 Task: In the  document Positivethinking.epub Use the tool word Count 'and display word count while typing' Create the translated copy of the document in  'Italian' Change notification to  Comments for you
Action: Mouse moved to (247, 322)
Screenshot: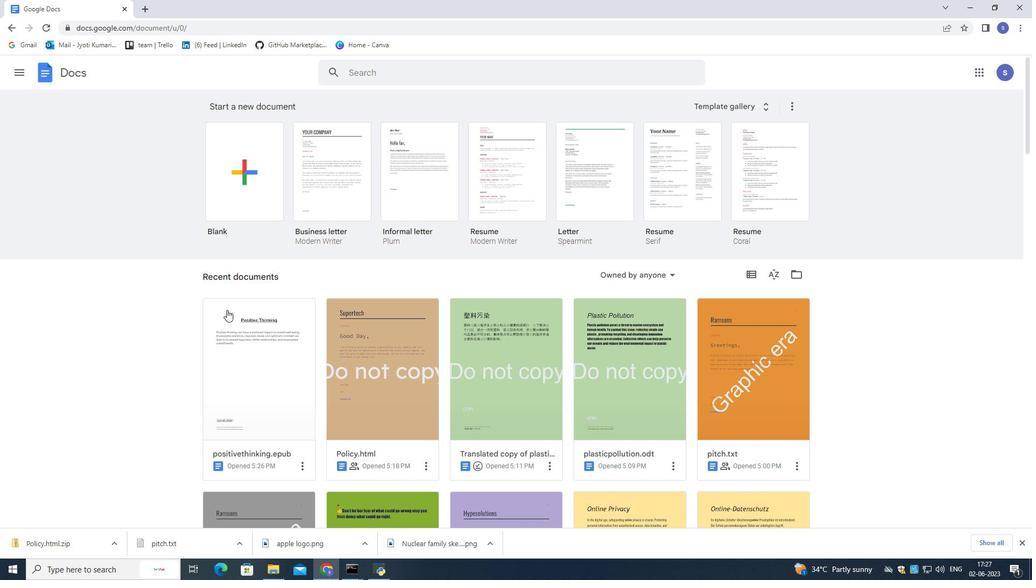 
Action: Mouse pressed left at (247, 322)
Screenshot: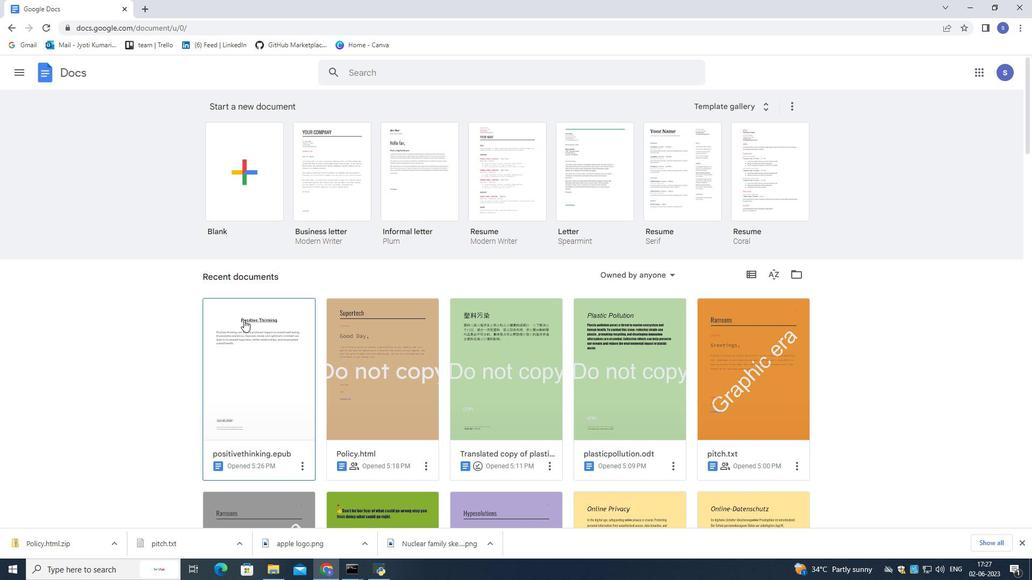 
Action: Mouse pressed left at (247, 322)
Screenshot: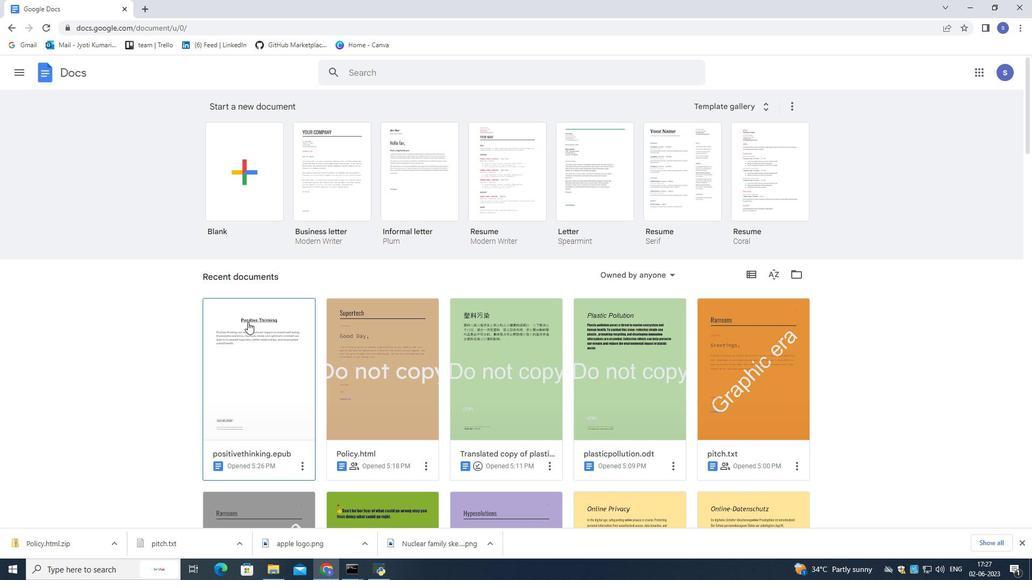 
Action: Mouse moved to (168, 81)
Screenshot: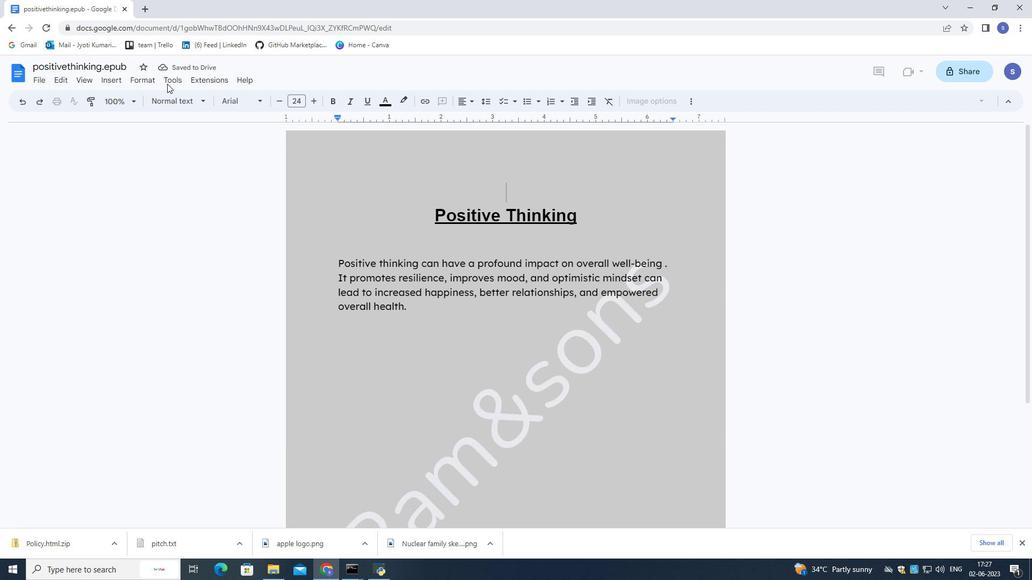 
Action: Mouse pressed left at (168, 81)
Screenshot: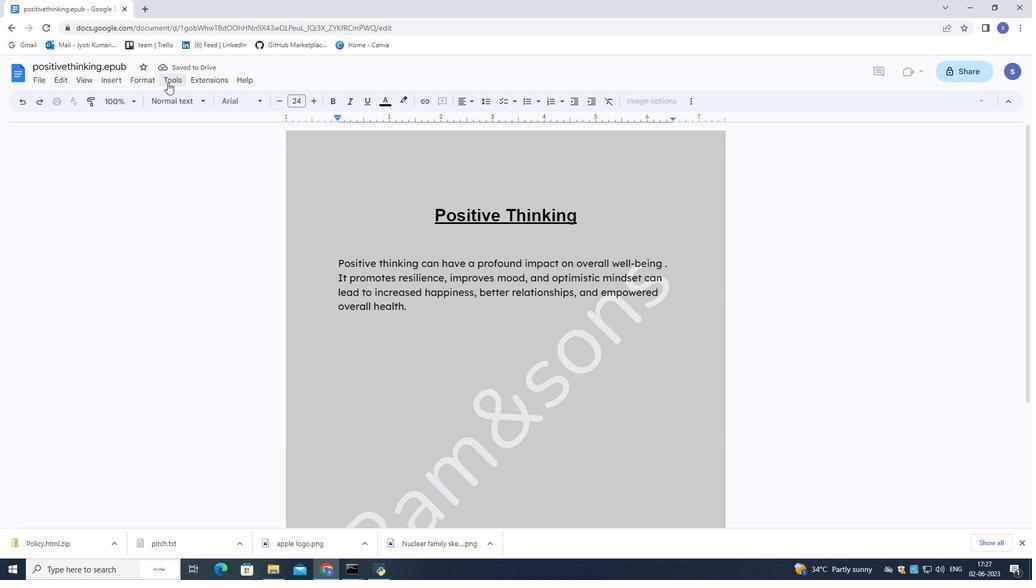 
Action: Mouse moved to (174, 110)
Screenshot: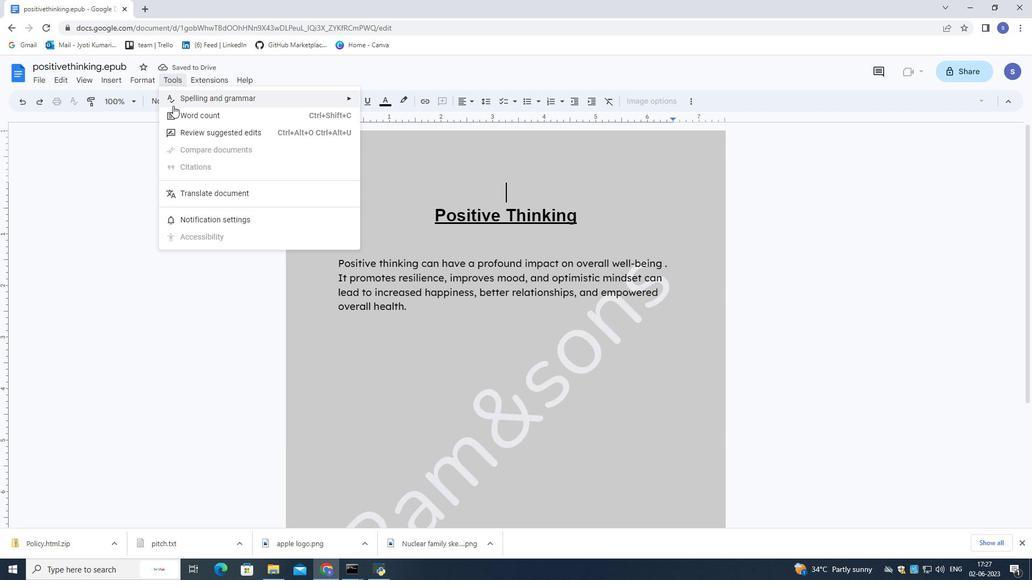 
Action: Mouse pressed left at (174, 110)
Screenshot: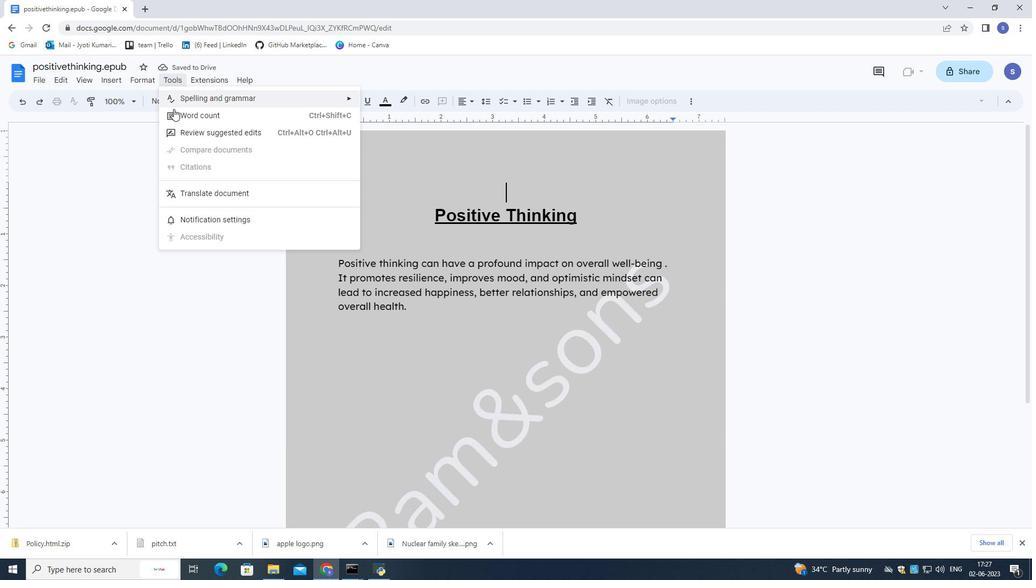 
Action: Mouse pressed left at (174, 110)
Screenshot: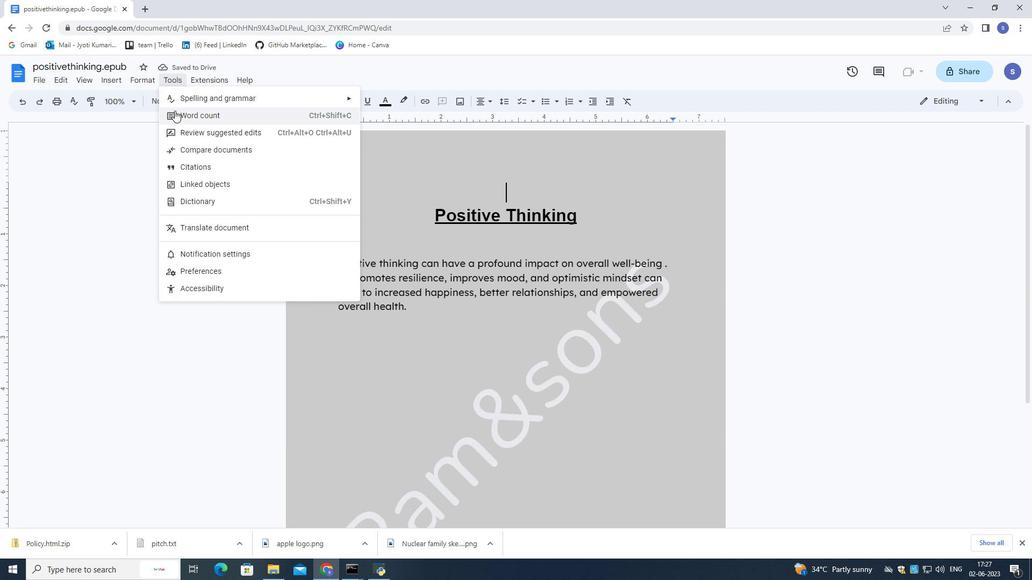
Action: Mouse moved to (477, 335)
Screenshot: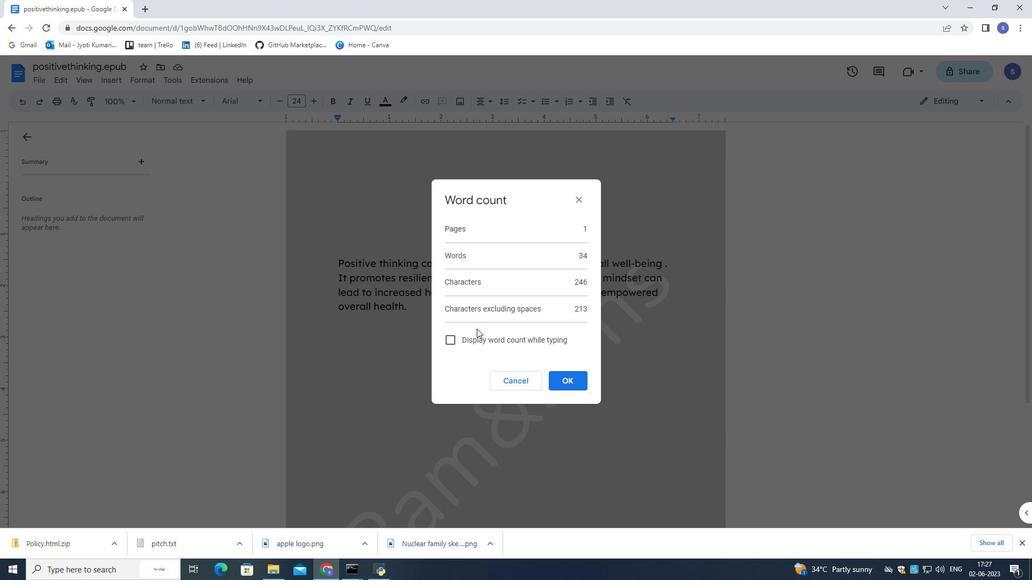 
Action: Mouse pressed left at (477, 335)
Screenshot: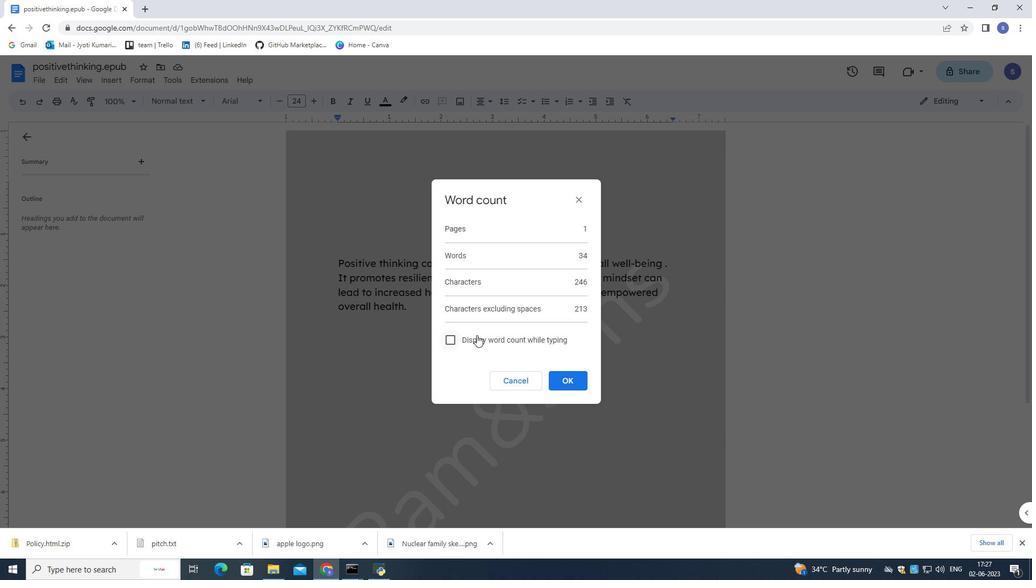 
Action: Mouse moved to (579, 381)
Screenshot: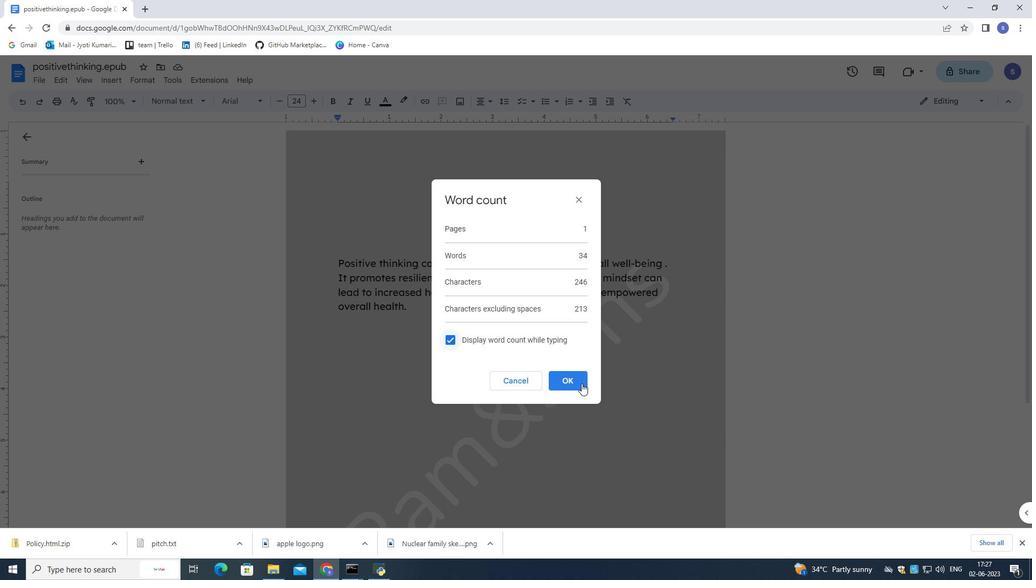 
Action: Mouse pressed left at (579, 381)
Screenshot: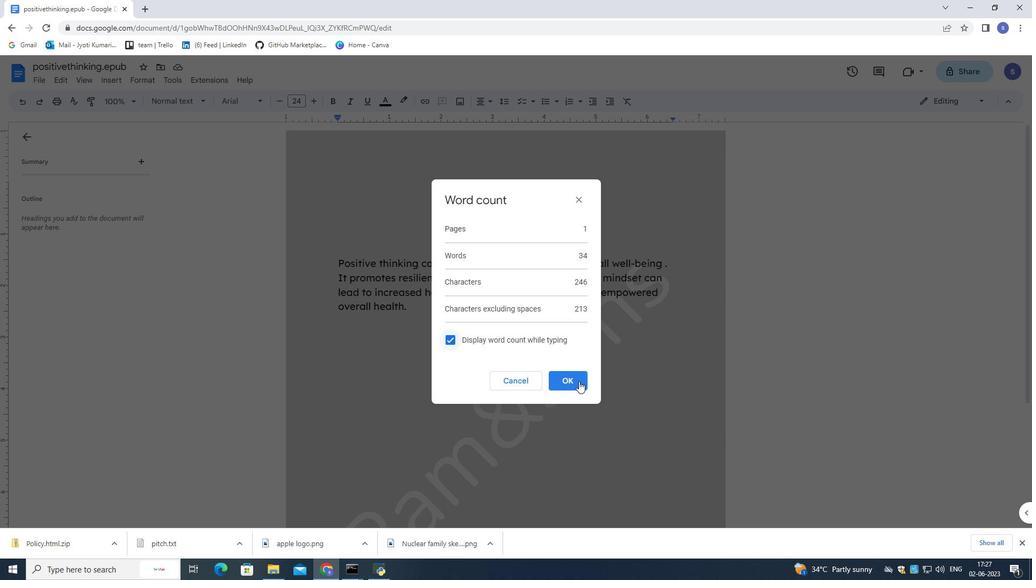 
Action: Mouse moved to (139, 76)
Screenshot: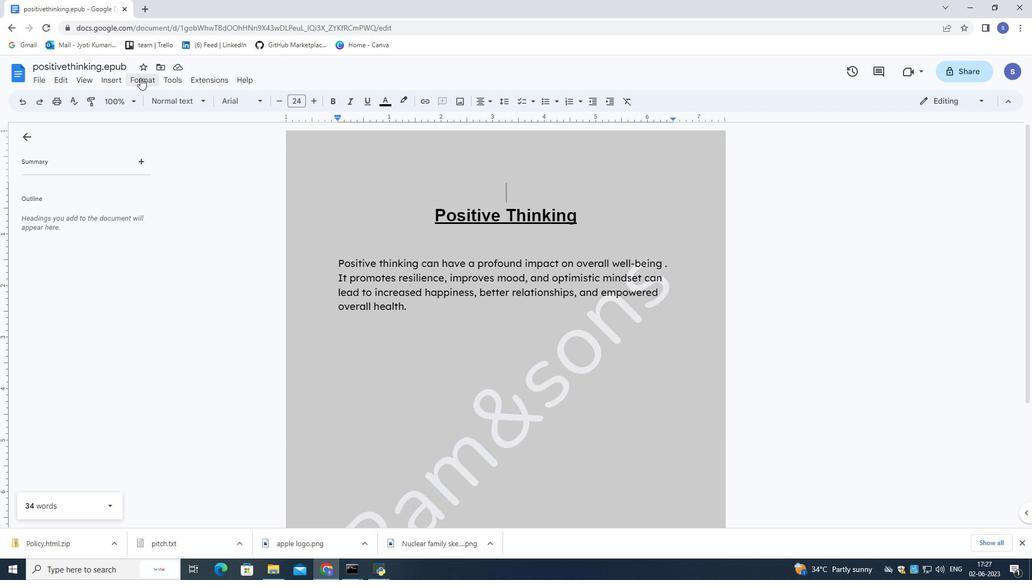 
Action: Mouse pressed left at (139, 76)
Screenshot: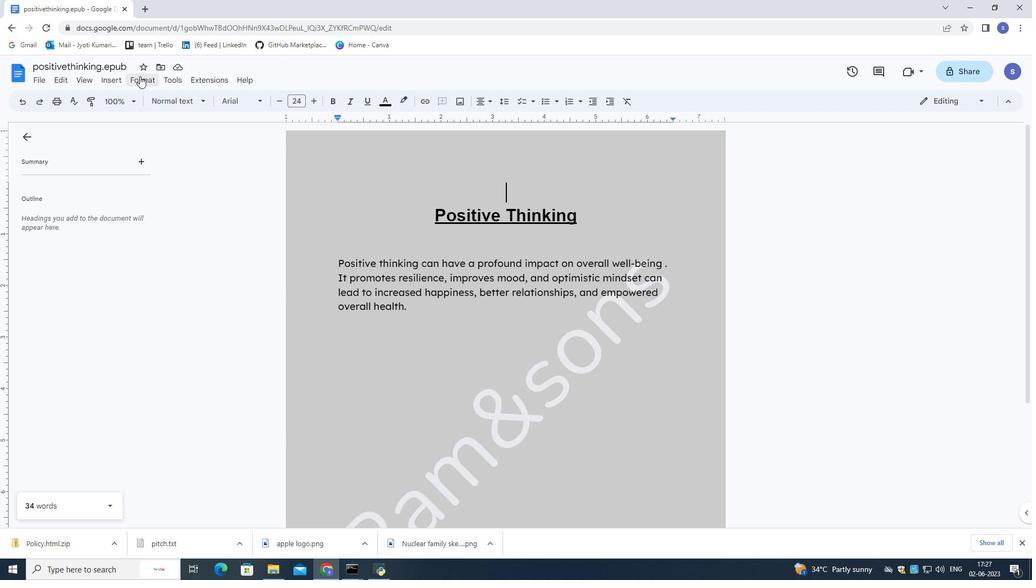 
Action: Mouse moved to (232, 246)
Screenshot: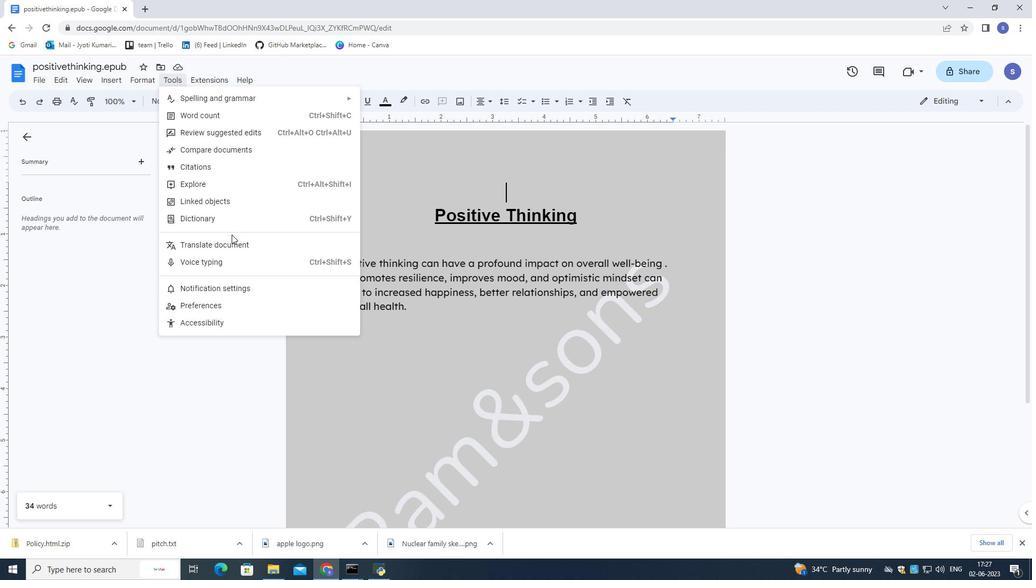 
Action: Mouse pressed left at (232, 246)
Screenshot: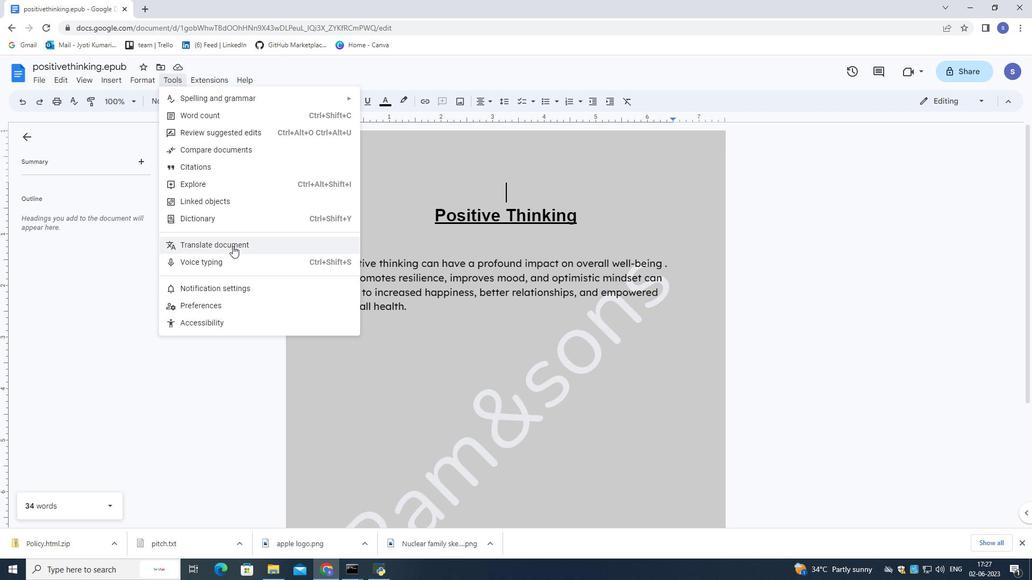 
Action: Mouse moved to (477, 313)
Screenshot: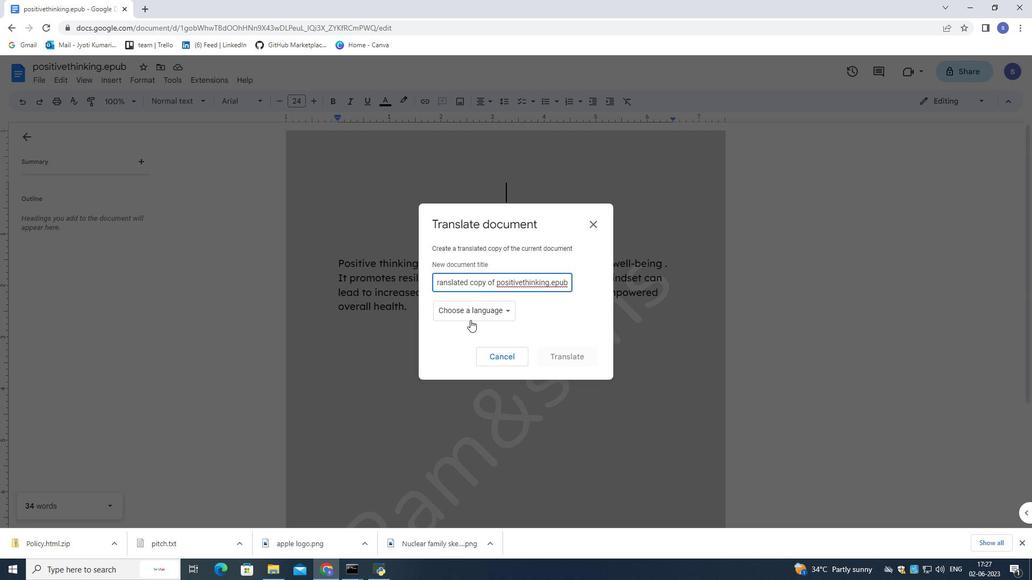 
Action: Mouse pressed left at (477, 313)
Screenshot: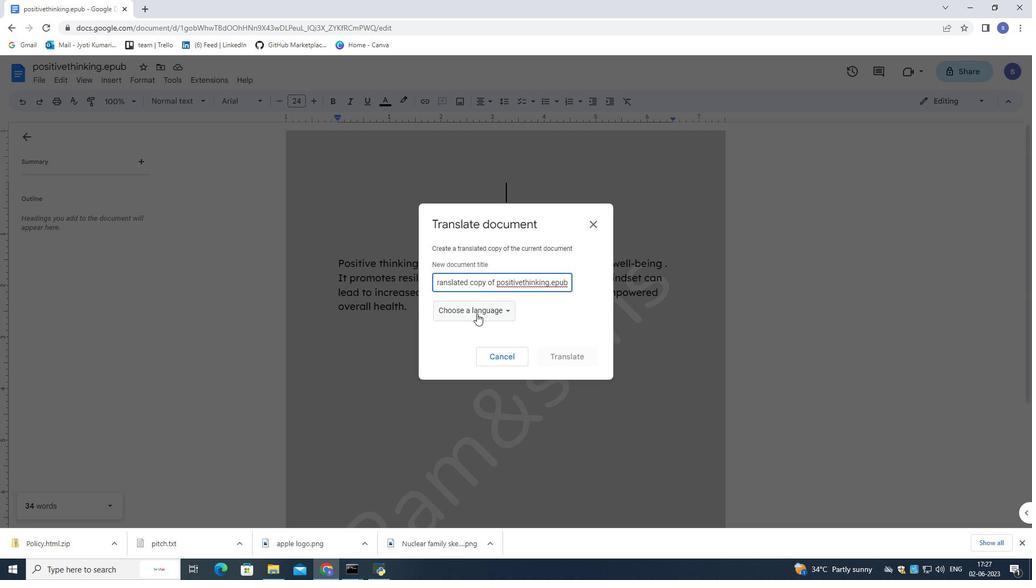
Action: Mouse moved to (483, 412)
Screenshot: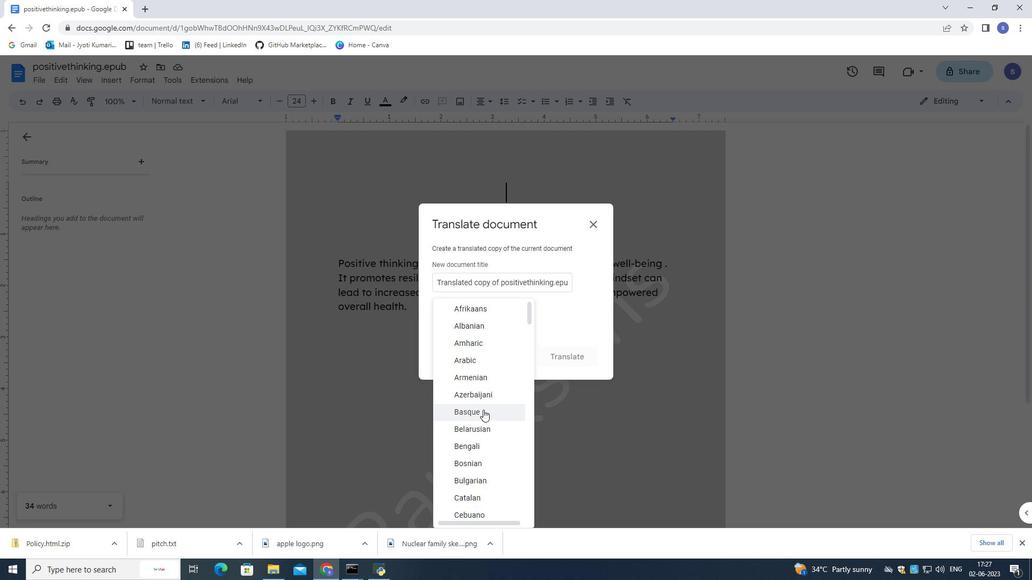 
Action: Mouse scrolled (483, 412) with delta (0, 0)
Screenshot: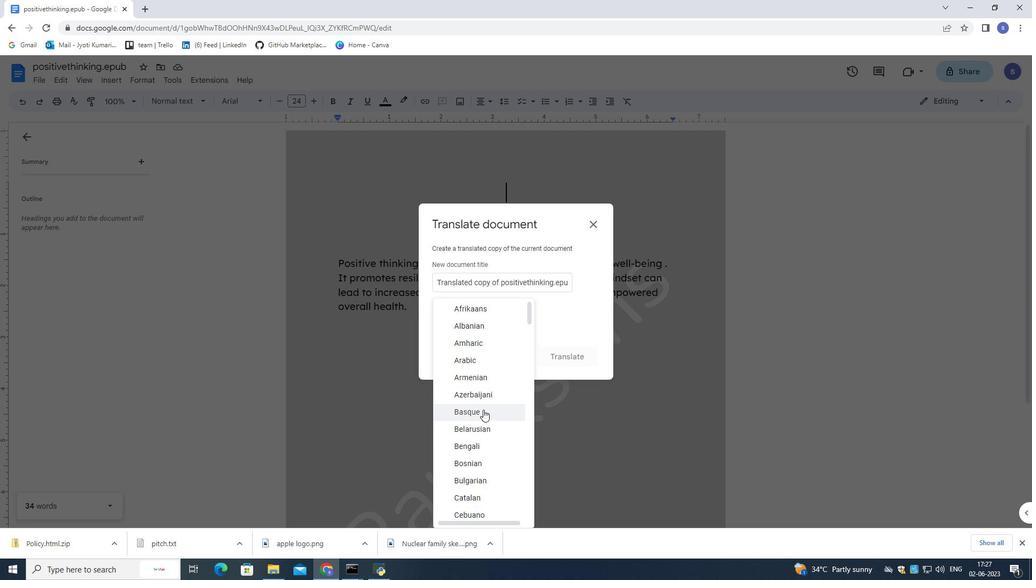 
Action: Mouse moved to (483, 413)
Screenshot: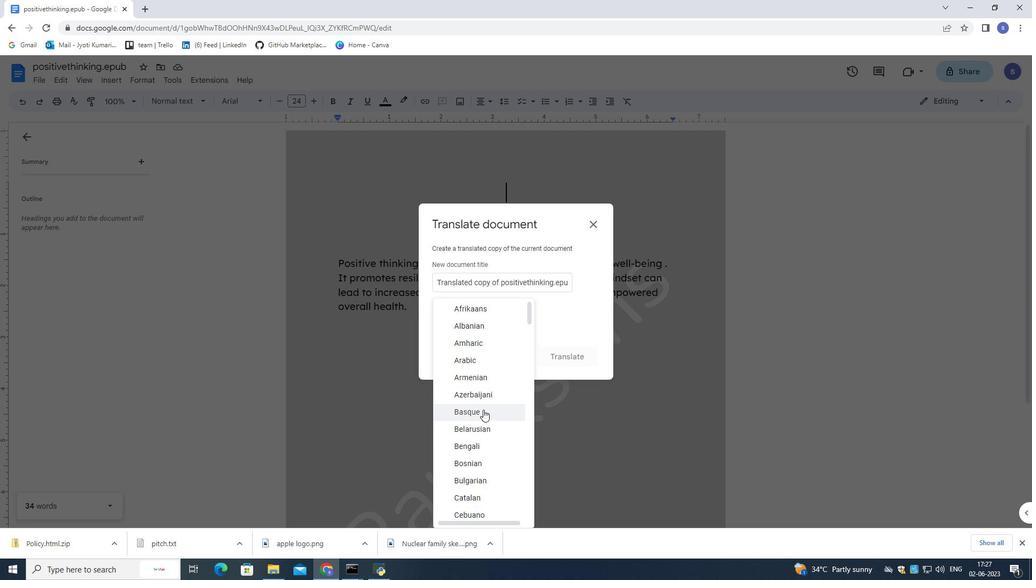 
Action: Mouse scrolled (483, 412) with delta (0, 0)
Screenshot: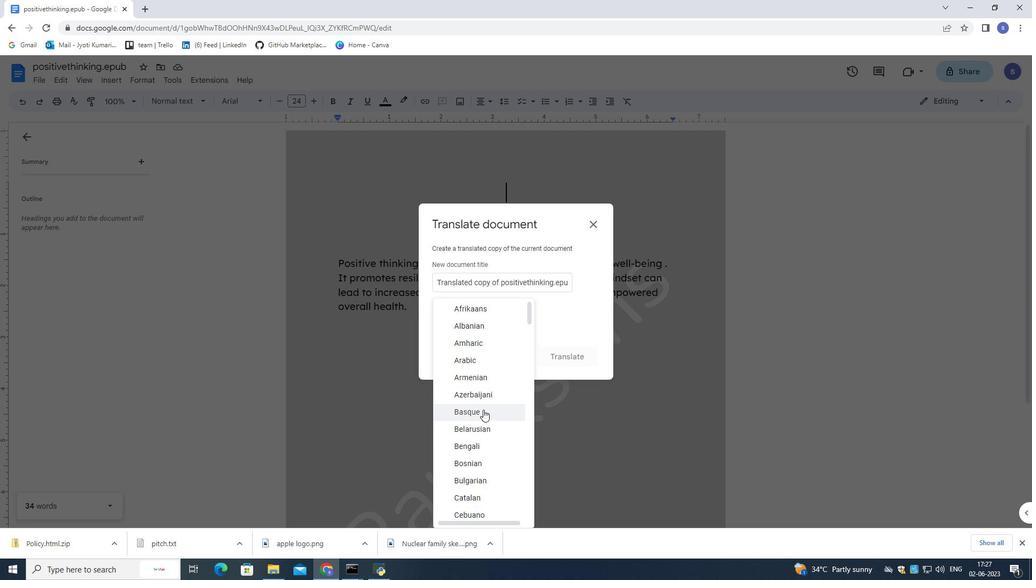 
Action: Mouse moved to (483, 413)
Screenshot: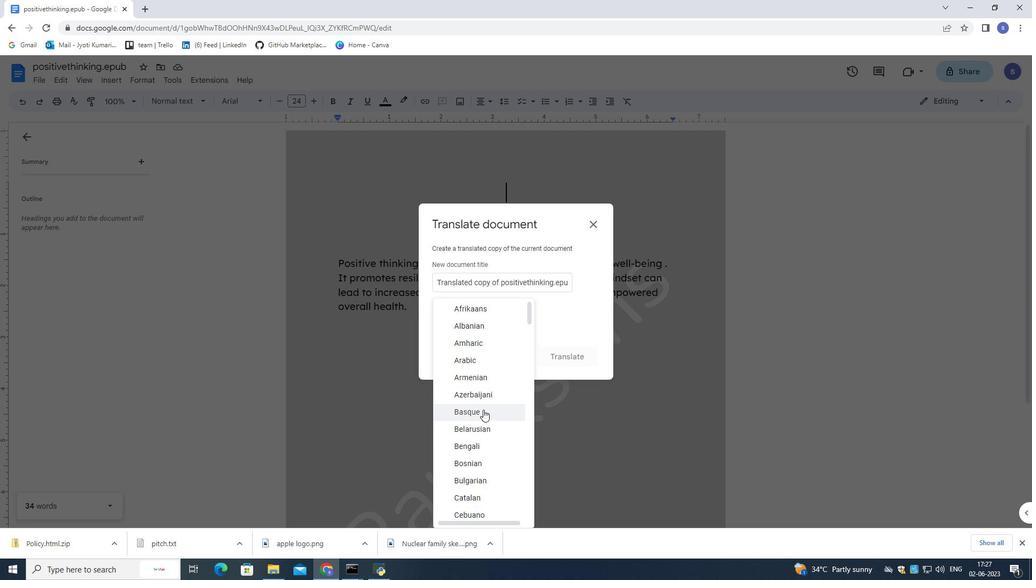 
Action: Mouse scrolled (483, 412) with delta (0, 0)
Screenshot: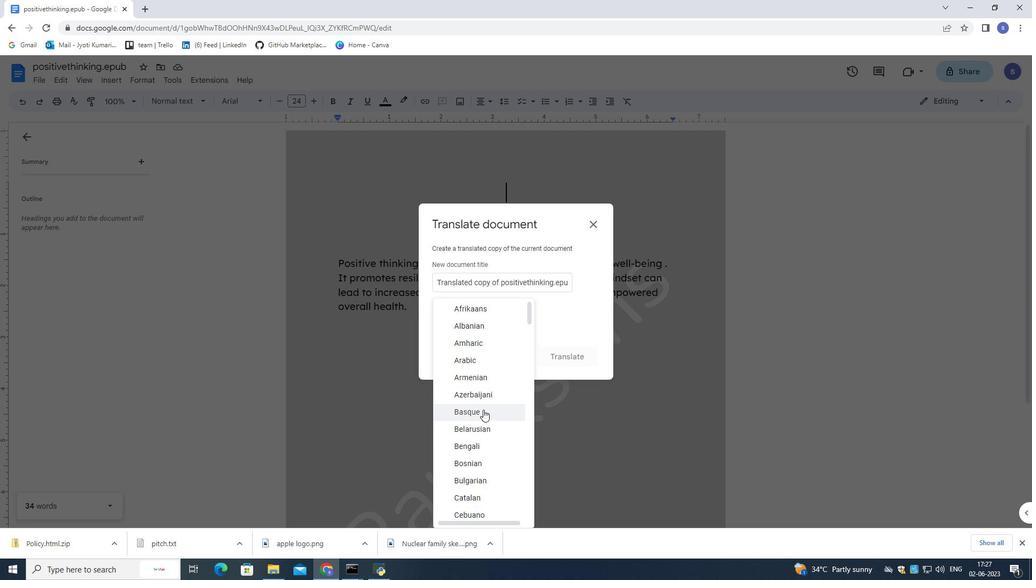 
Action: Mouse scrolled (483, 412) with delta (0, 0)
Screenshot: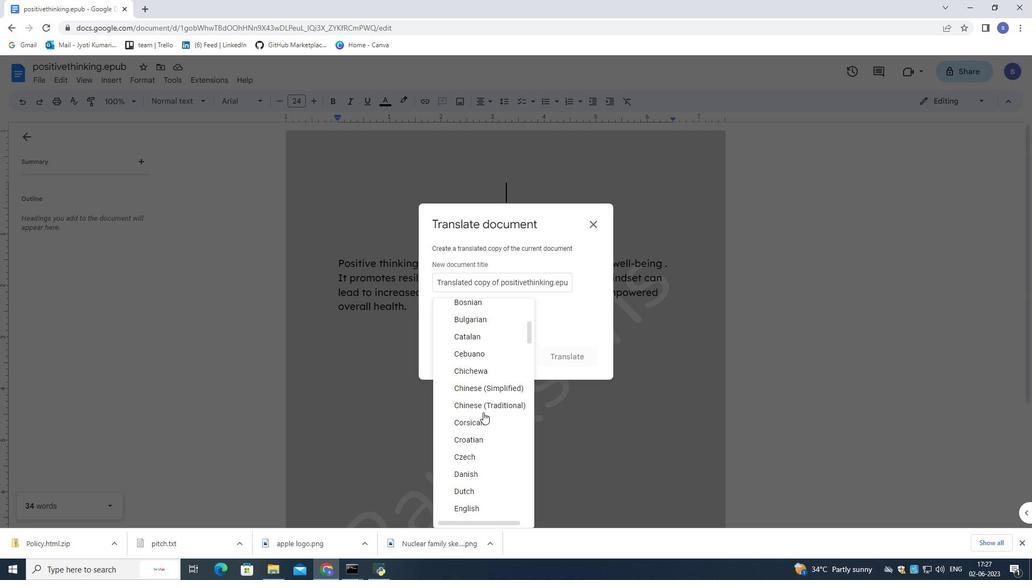
Action: Mouse scrolled (483, 412) with delta (0, 0)
Screenshot: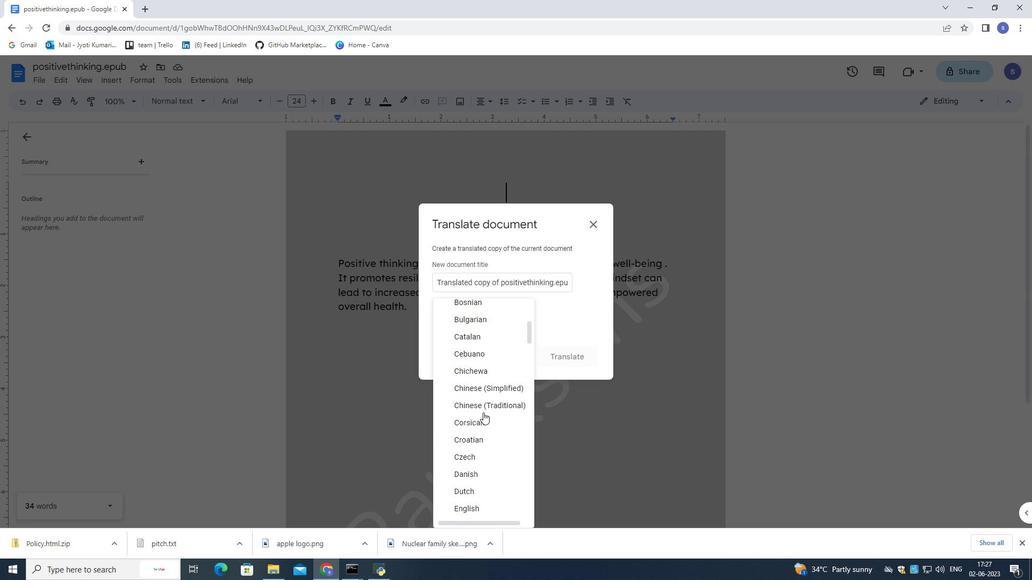 
Action: Mouse scrolled (483, 412) with delta (0, 0)
Screenshot: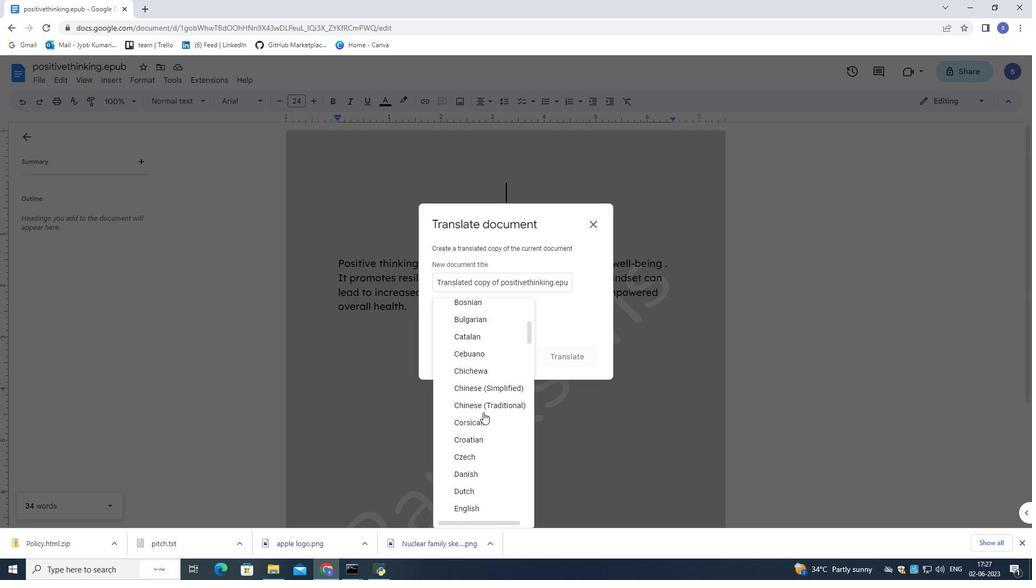 
Action: Mouse moved to (483, 412)
Screenshot: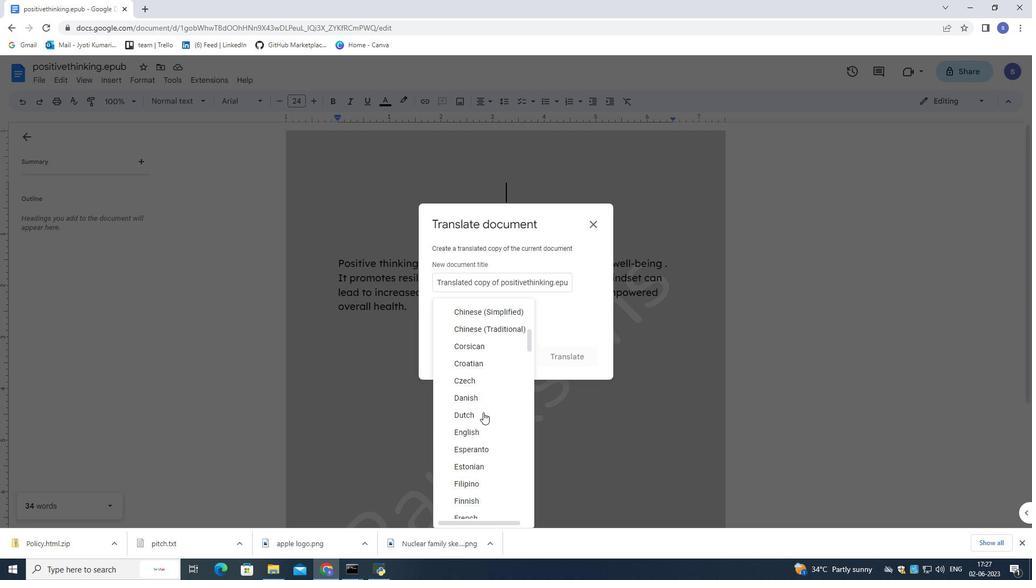 
Action: Mouse scrolled (483, 412) with delta (0, 0)
Screenshot: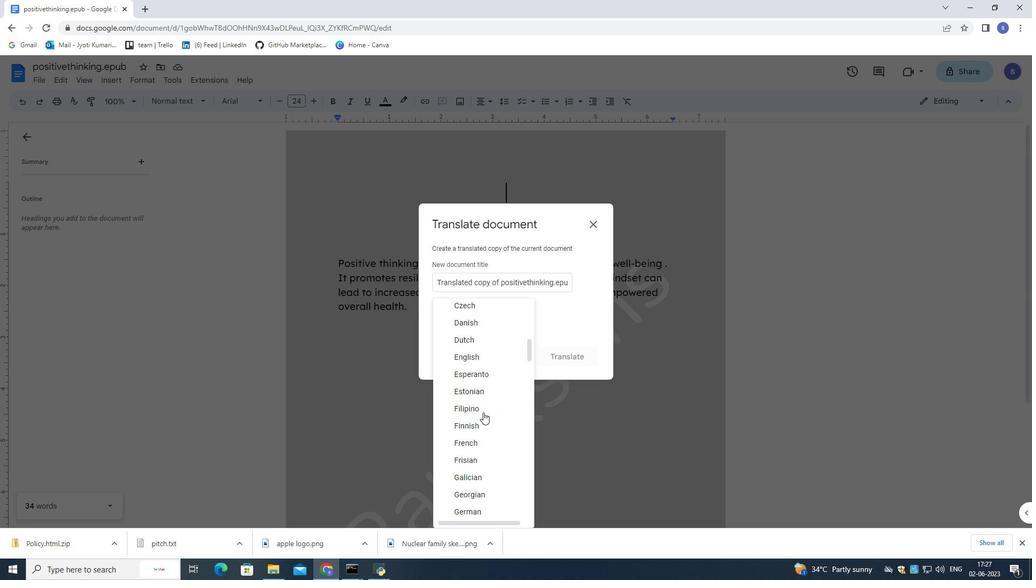 
Action: Mouse moved to (480, 405)
Screenshot: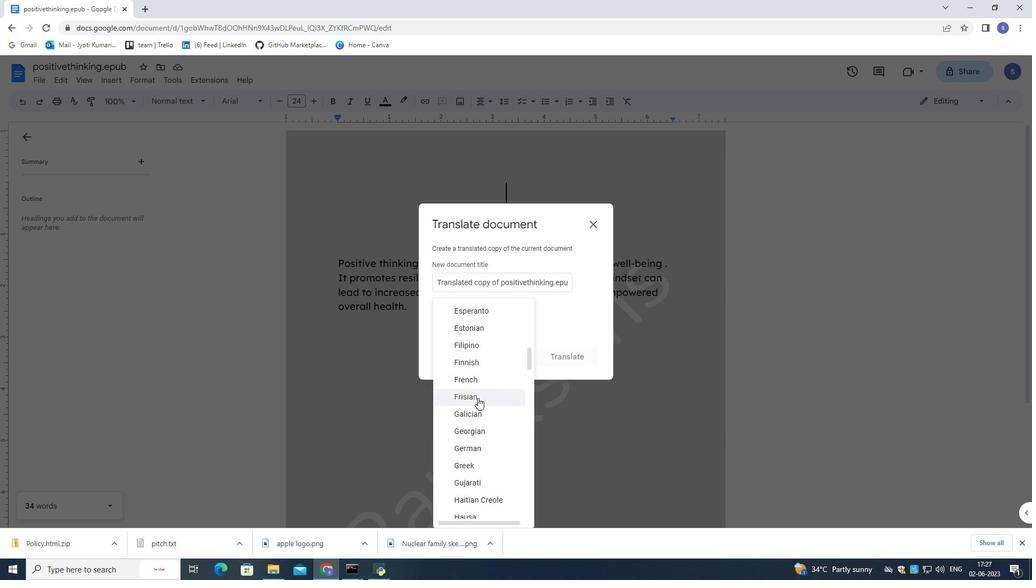 
Action: Mouse scrolled (480, 405) with delta (0, 0)
Screenshot: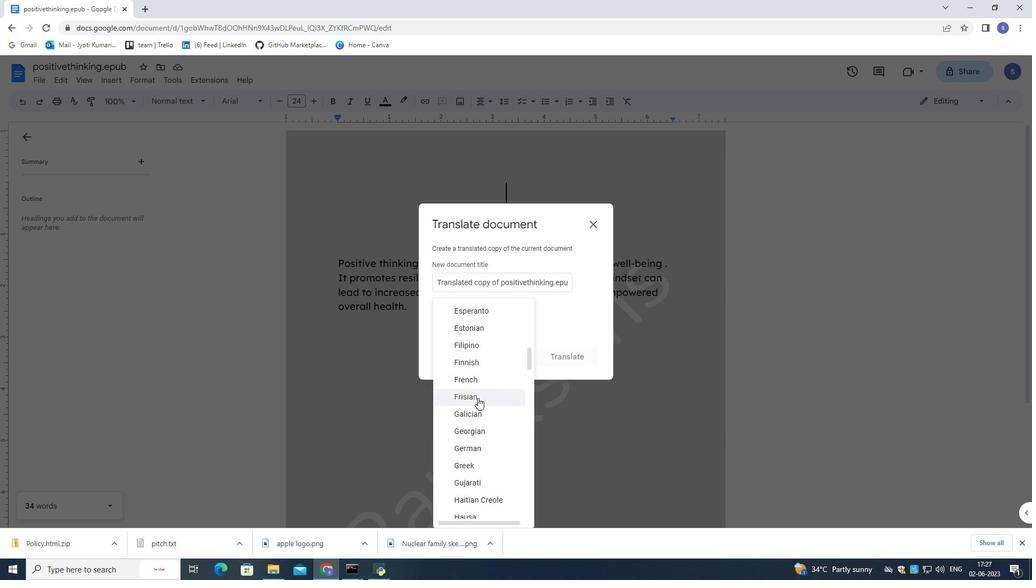 
Action: Mouse moved to (480, 406)
Screenshot: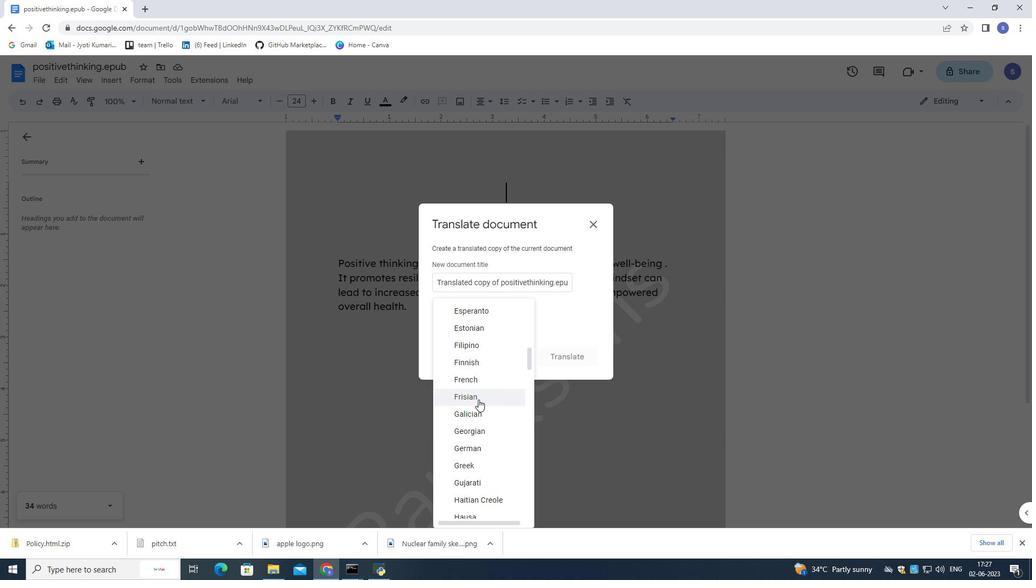 
Action: Mouse scrolled (480, 405) with delta (0, 0)
Screenshot: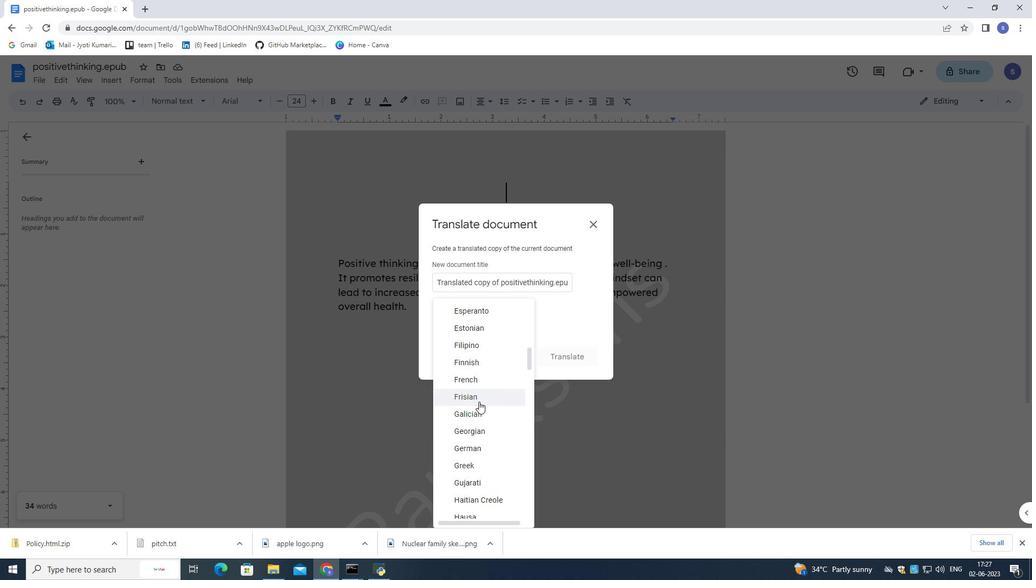 
Action: Mouse scrolled (480, 405) with delta (0, 0)
Screenshot: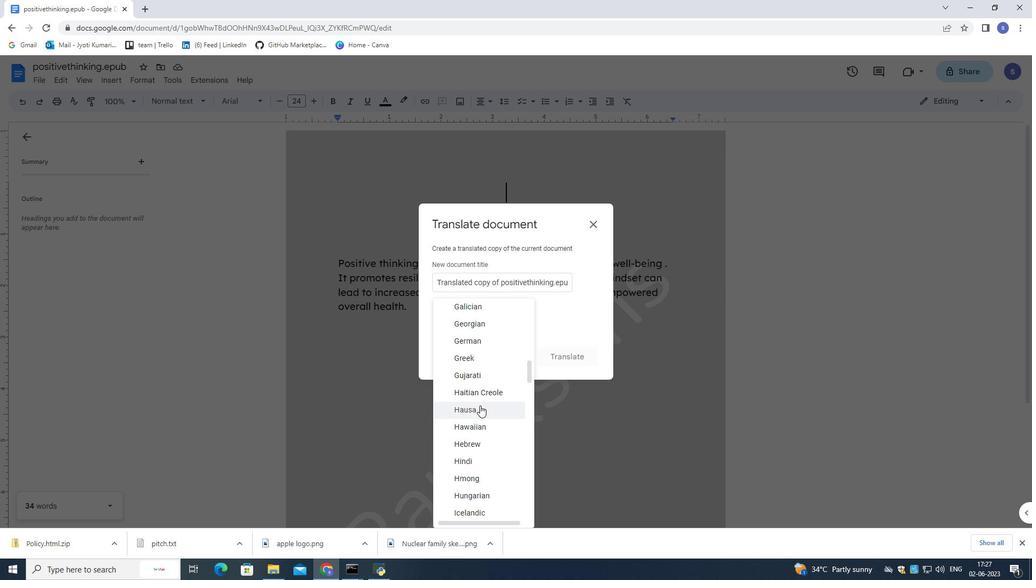 
Action: Mouse scrolled (480, 405) with delta (0, 0)
Screenshot: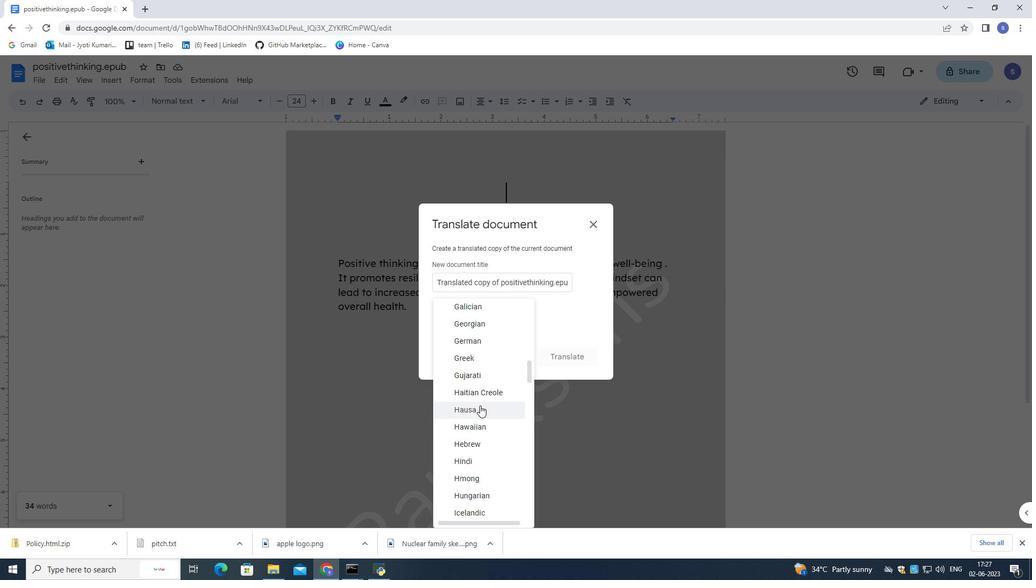 
Action: Mouse scrolled (480, 405) with delta (0, 0)
Screenshot: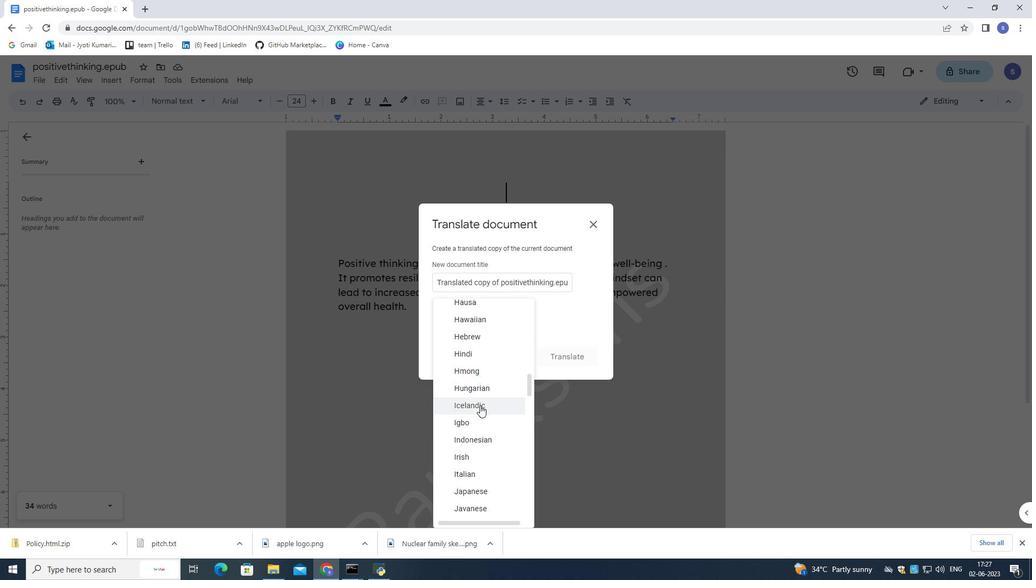 
Action: Mouse moved to (479, 414)
Screenshot: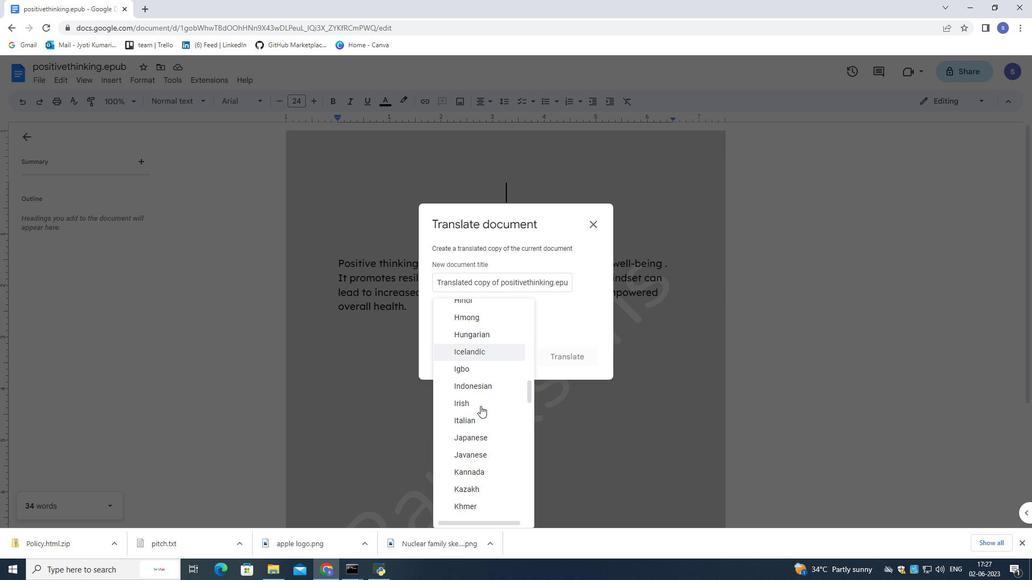 
Action: Mouse pressed left at (479, 414)
Screenshot: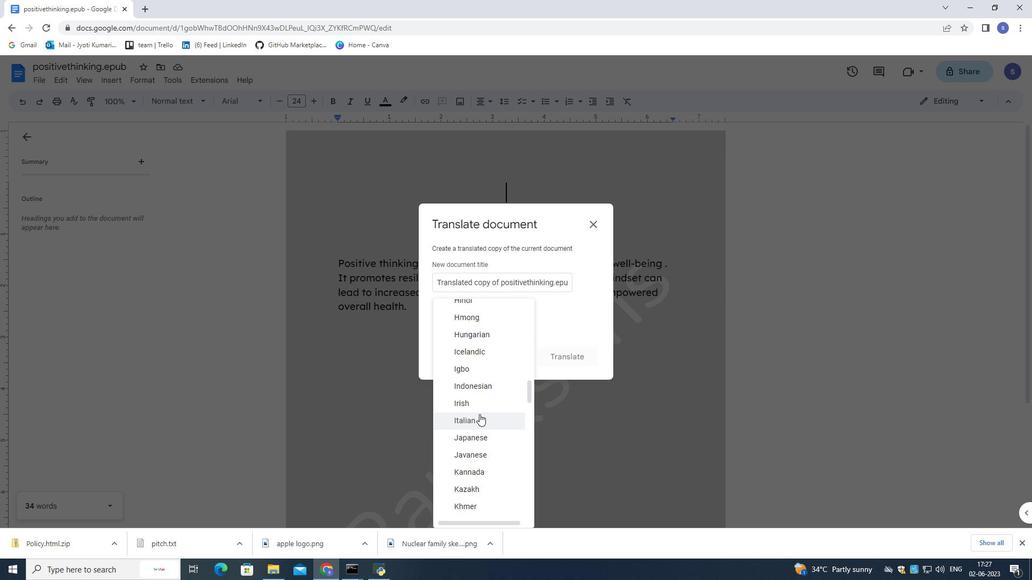 
Action: Mouse moved to (544, 359)
Screenshot: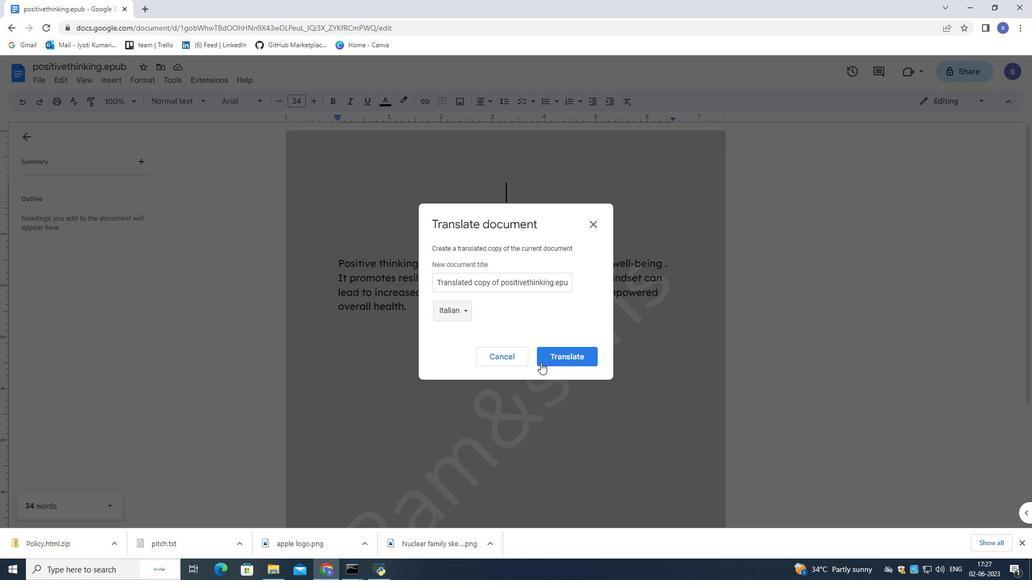 
Action: Mouse pressed left at (544, 359)
Screenshot: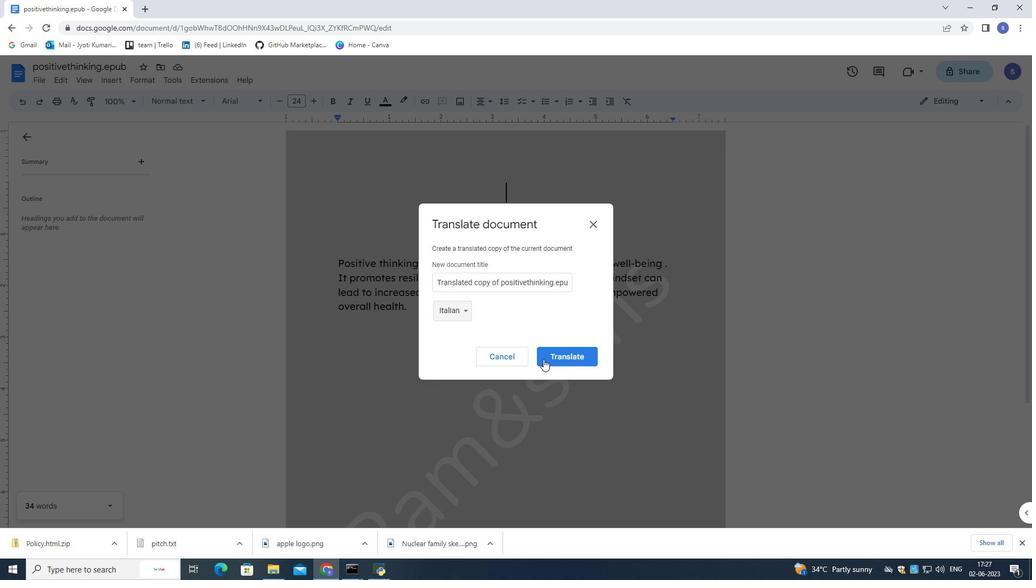 
Action: Mouse moved to (178, 80)
Screenshot: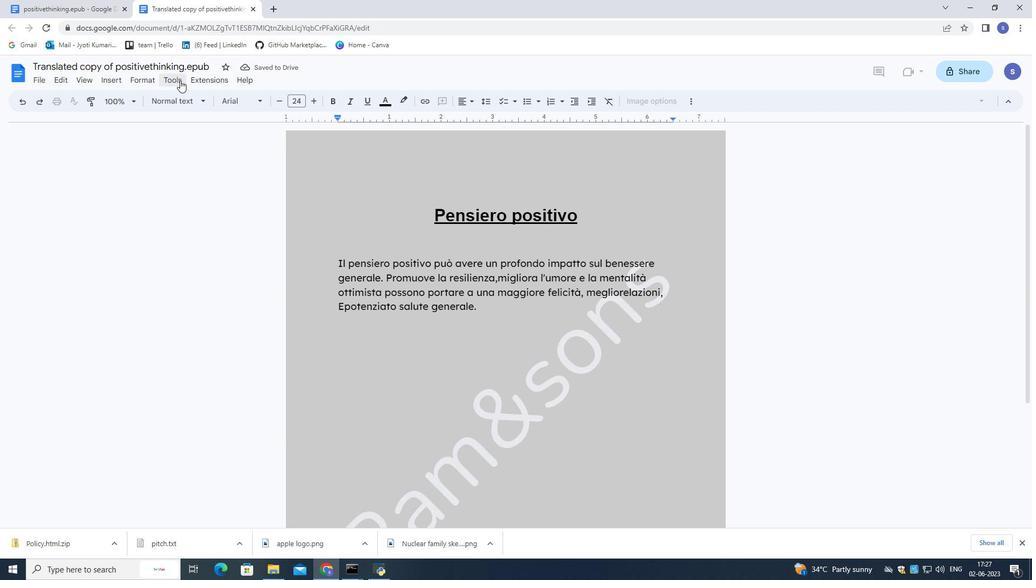 
Action: Mouse pressed left at (178, 80)
Screenshot: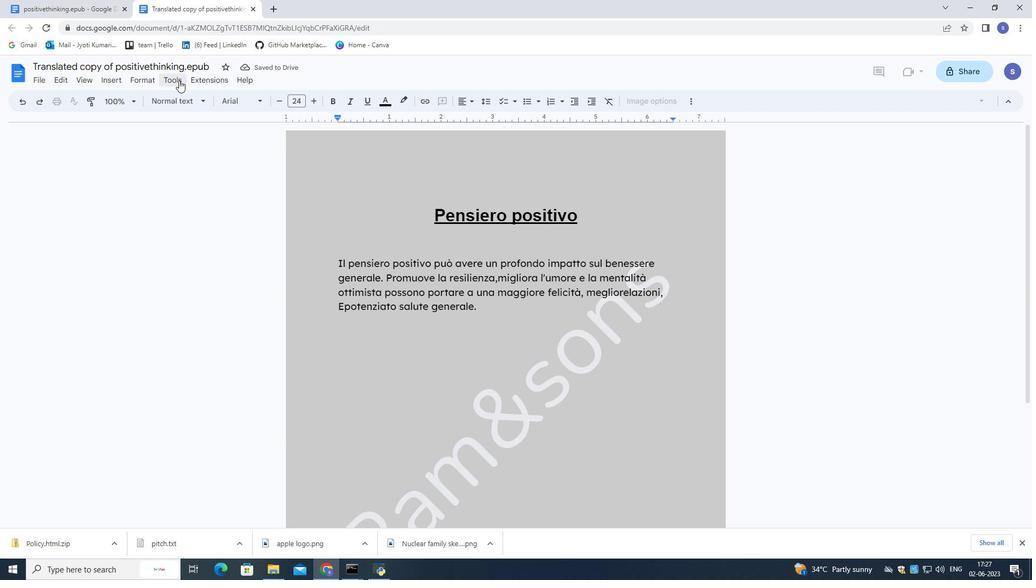 
Action: Mouse moved to (232, 220)
Screenshot: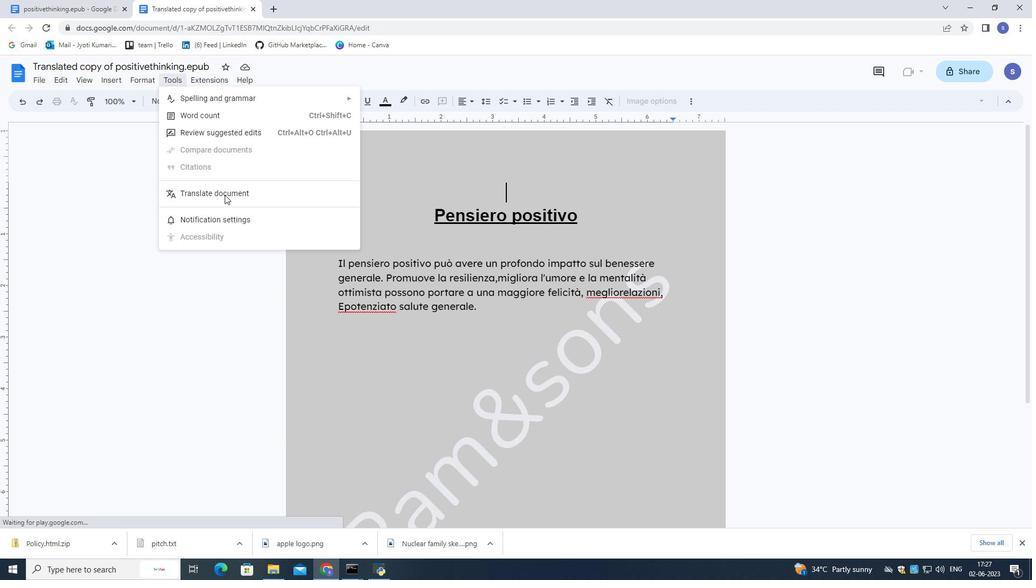 
Action: Mouse pressed left at (232, 220)
Screenshot: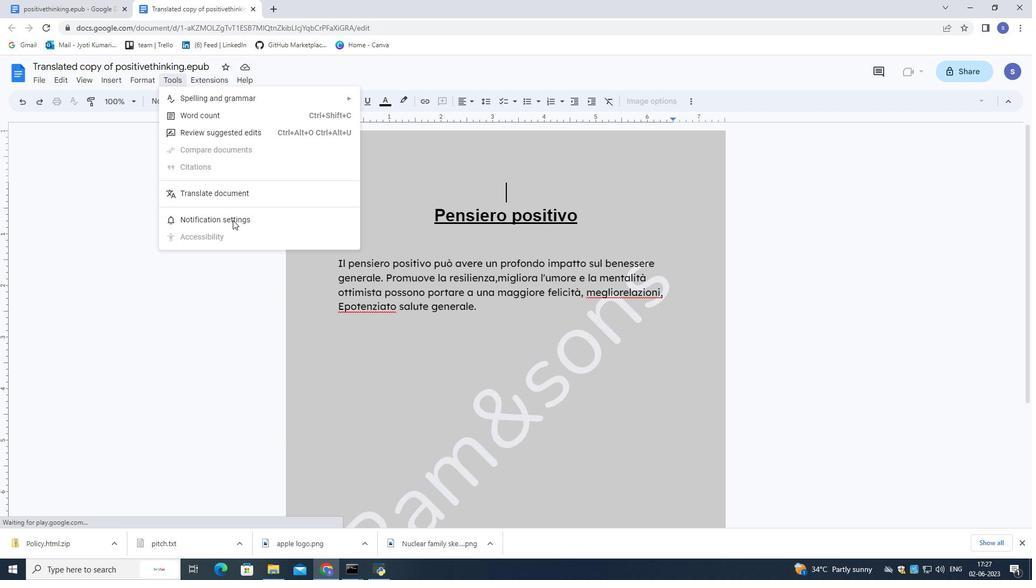 
Action: Mouse moved to (594, 224)
Screenshot: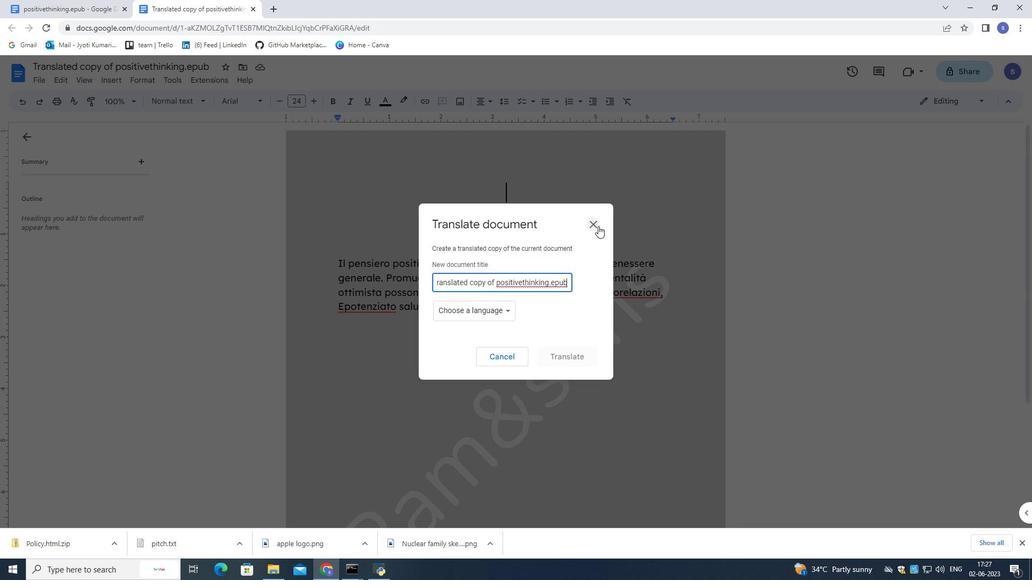 
Action: Mouse pressed left at (594, 224)
Screenshot: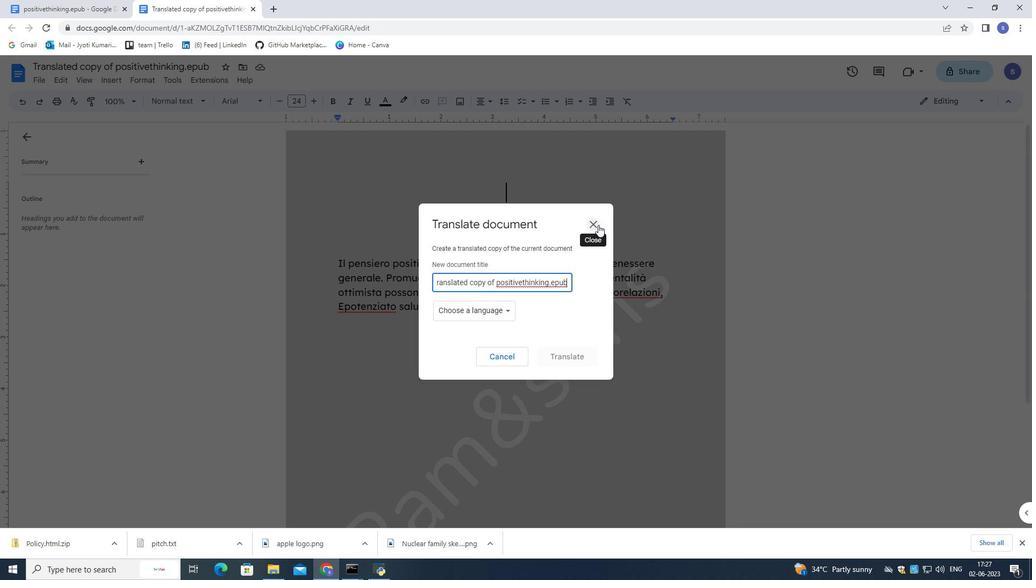 
Action: Mouse moved to (164, 77)
Screenshot: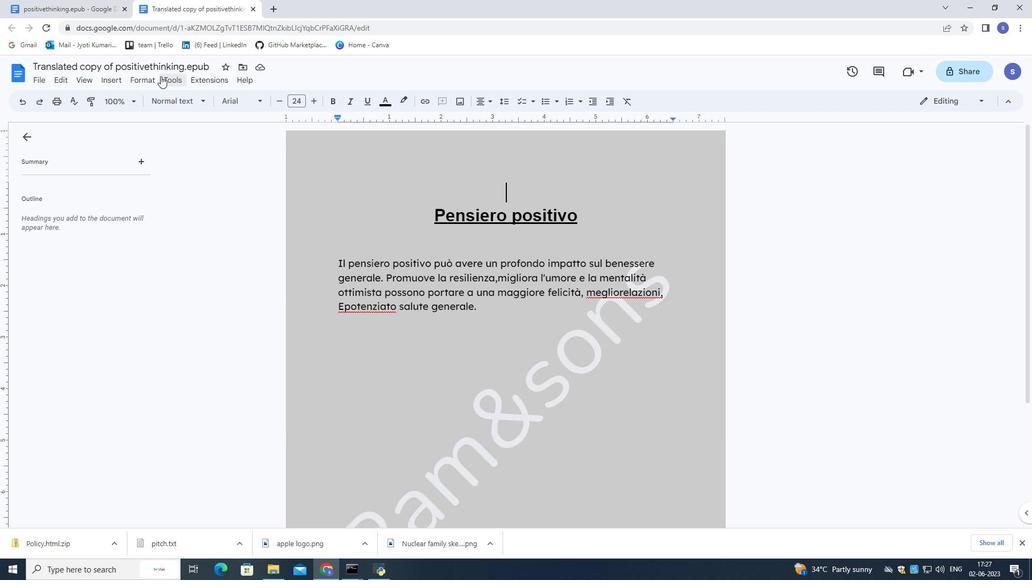 
Action: Mouse pressed left at (164, 77)
Screenshot: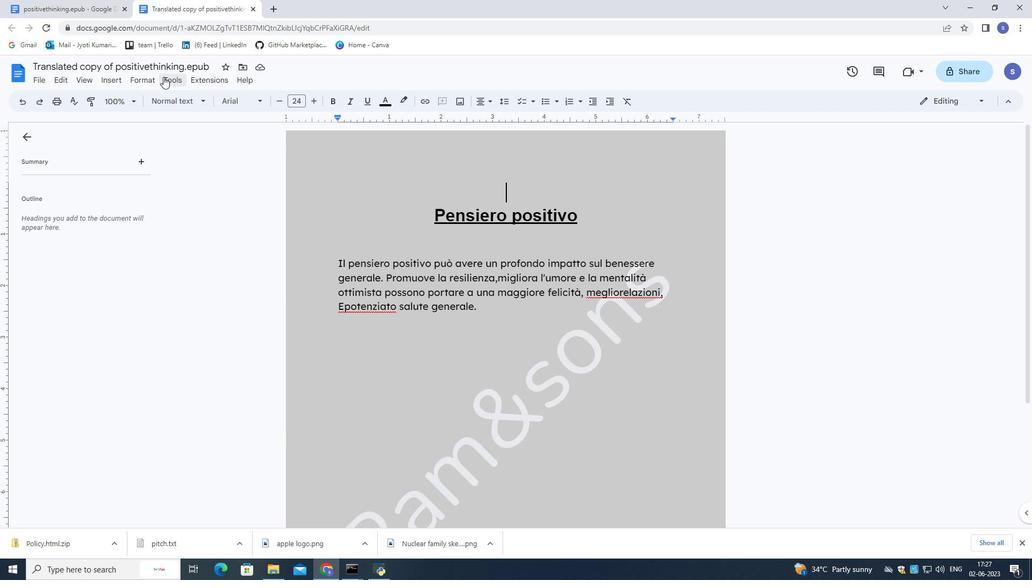 
Action: Mouse moved to (229, 290)
Screenshot: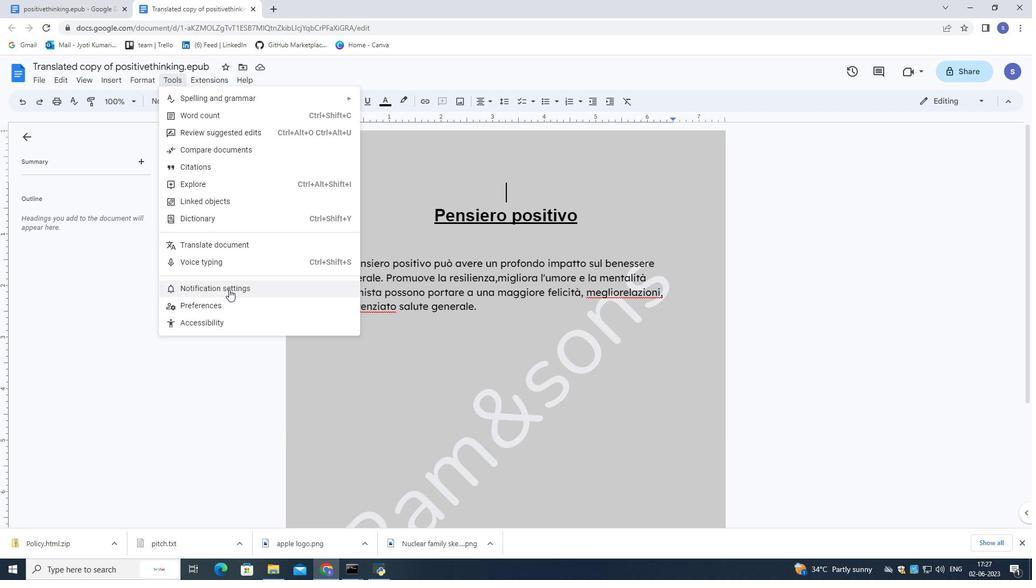 
Action: Mouse pressed left at (229, 290)
Screenshot: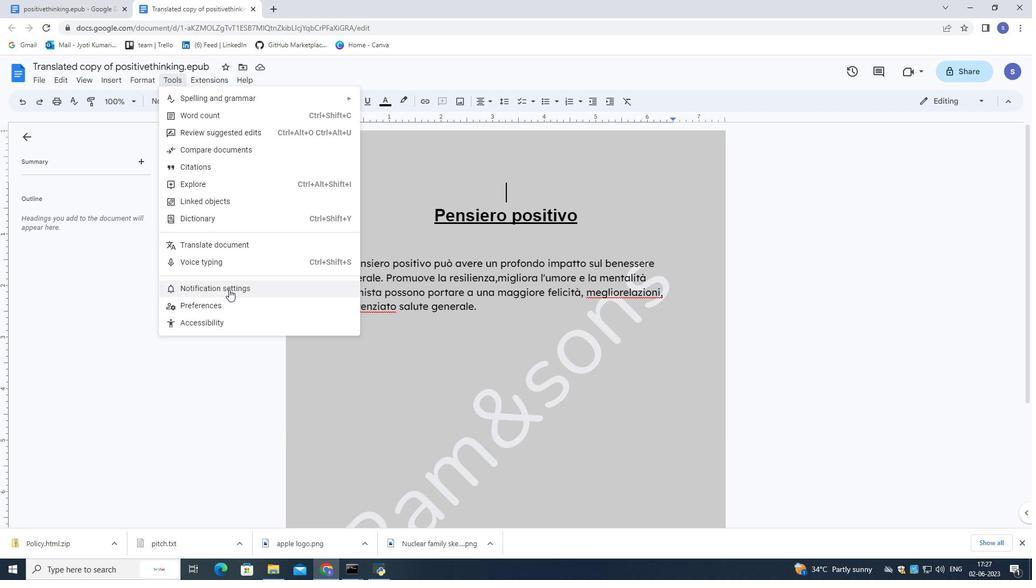 
Action: Mouse moved to (460, 239)
Screenshot: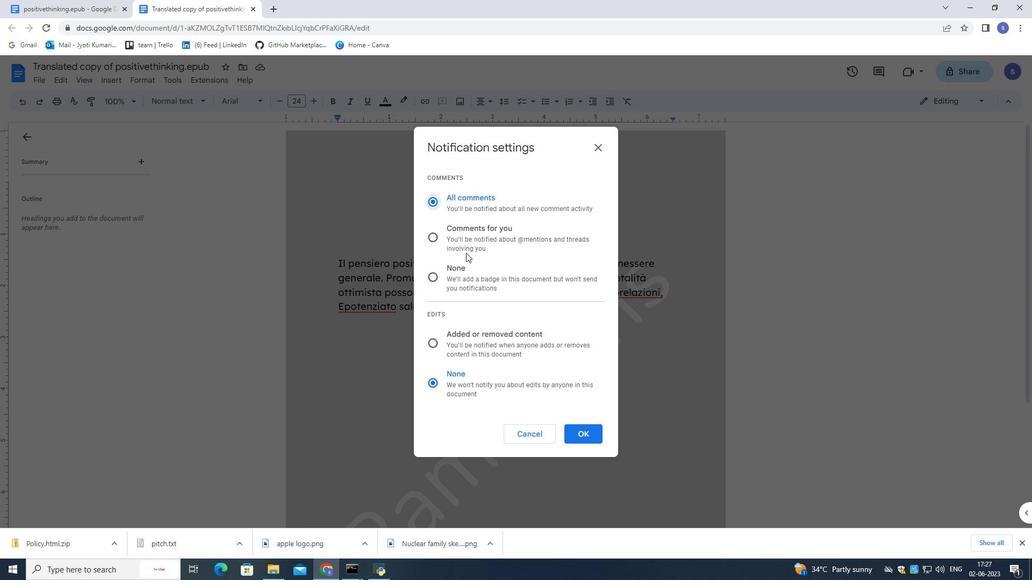 
Action: Mouse pressed left at (460, 239)
Screenshot: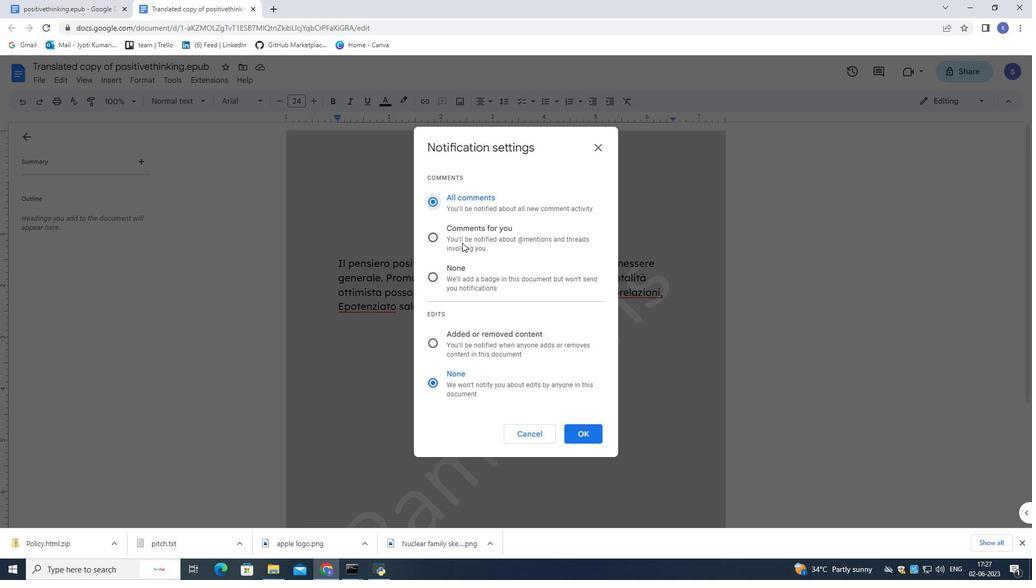 
Action: Mouse moved to (588, 431)
Screenshot: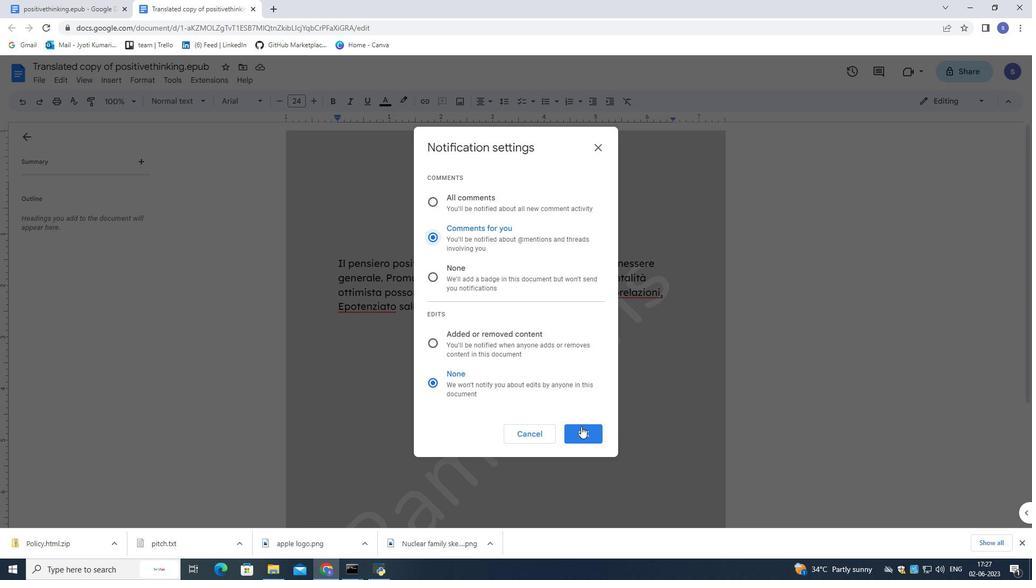 
Action: Mouse pressed left at (588, 431)
Screenshot: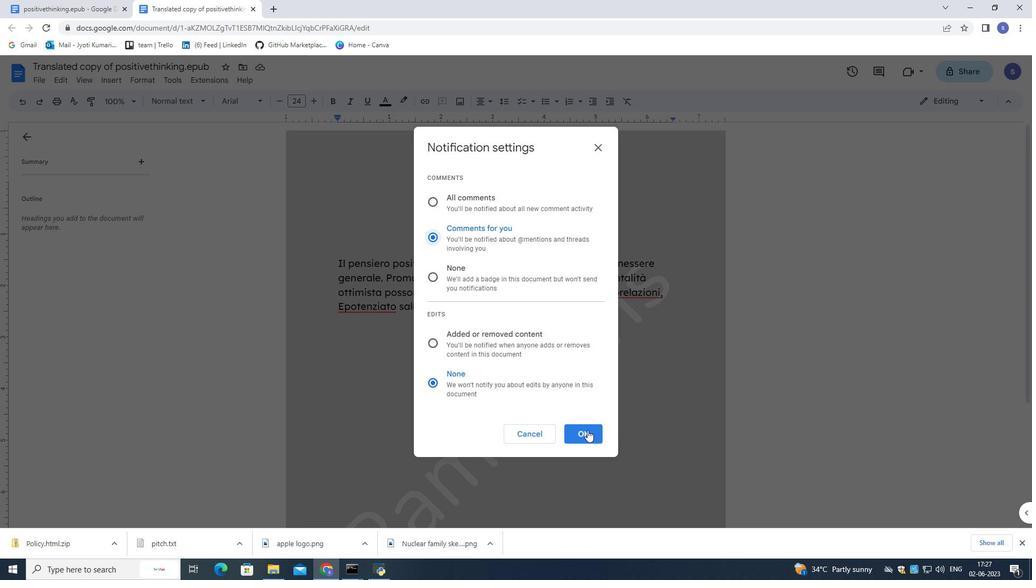 
Action: Mouse moved to (416, 297)
Screenshot: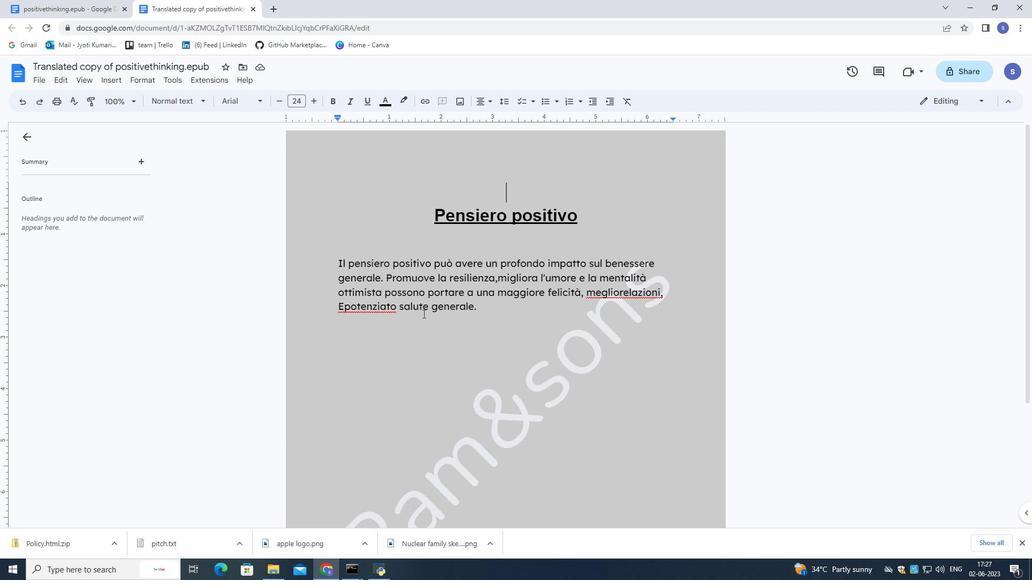 
